 Task: Create a sub task Gather and Analyse Requirements for the task  Implement rate limiting for better security and resource management in the project TouchLine , assign it to team member softage.10@softage.net and update the status of the sub task to  Completed , set the priority of the sub task to High.
Action: Mouse moved to (15, 48)
Screenshot: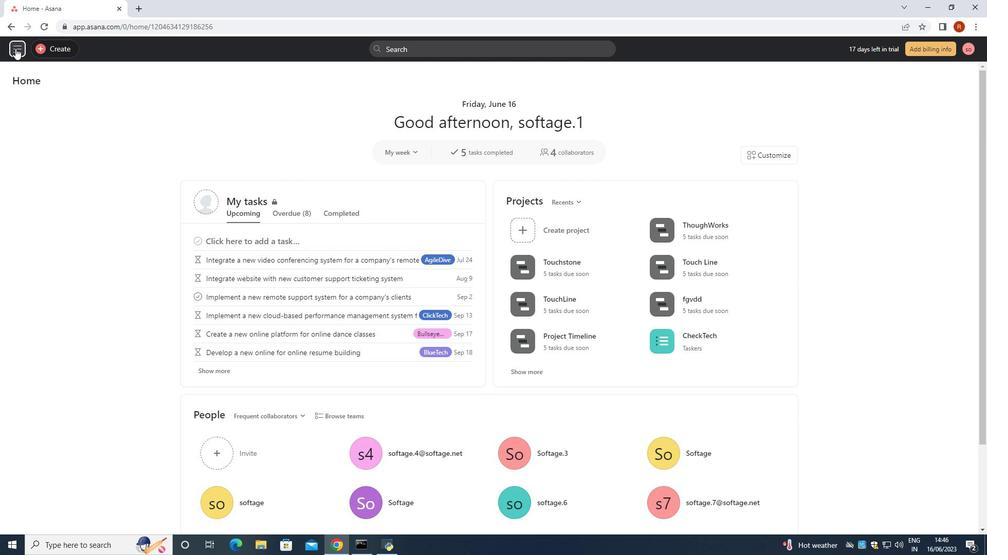 
Action: Mouse pressed left at (15, 48)
Screenshot: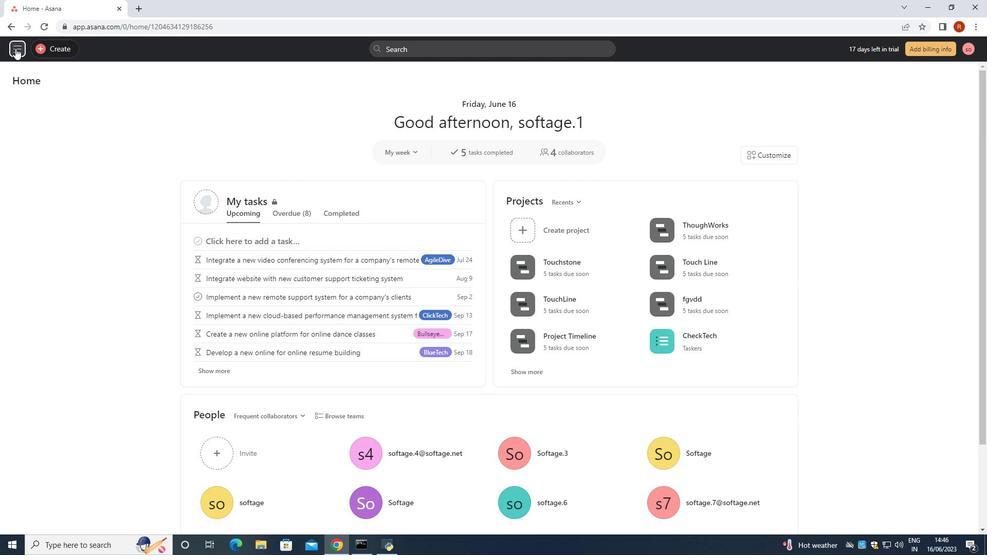 
Action: Mouse moved to (51, 440)
Screenshot: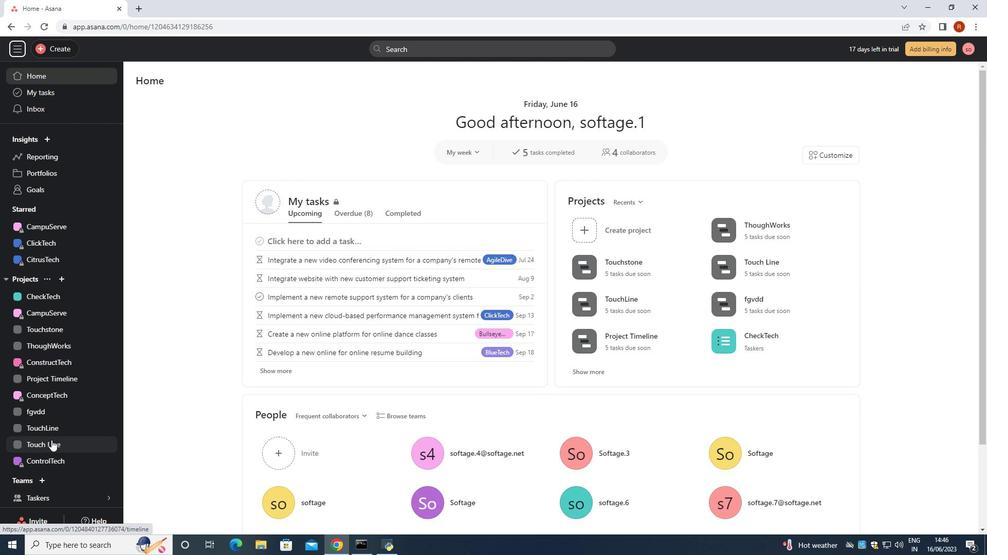 
Action: Mouse pressed left at (51, 440)
Screenshot: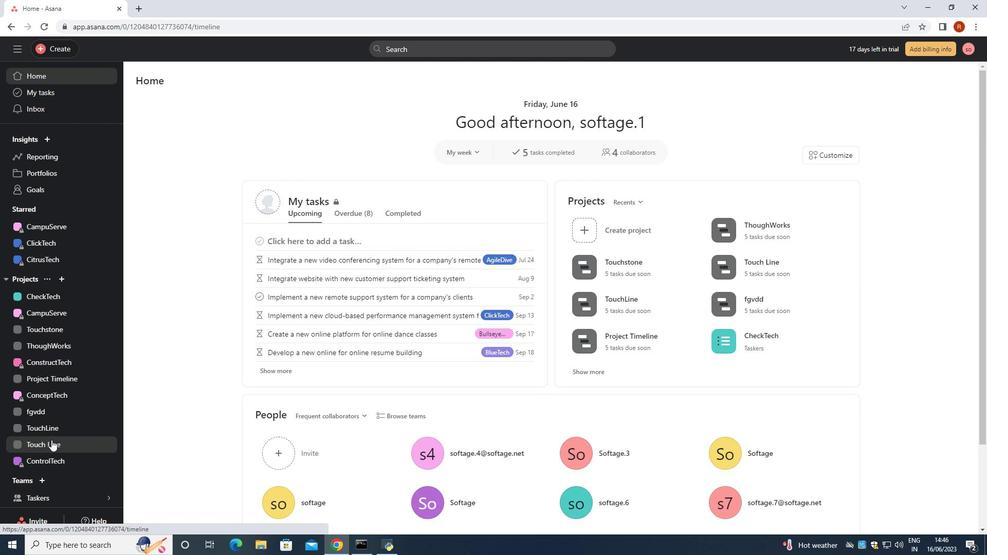 
Action: Mouse moved to (188, 104)
Screenshot: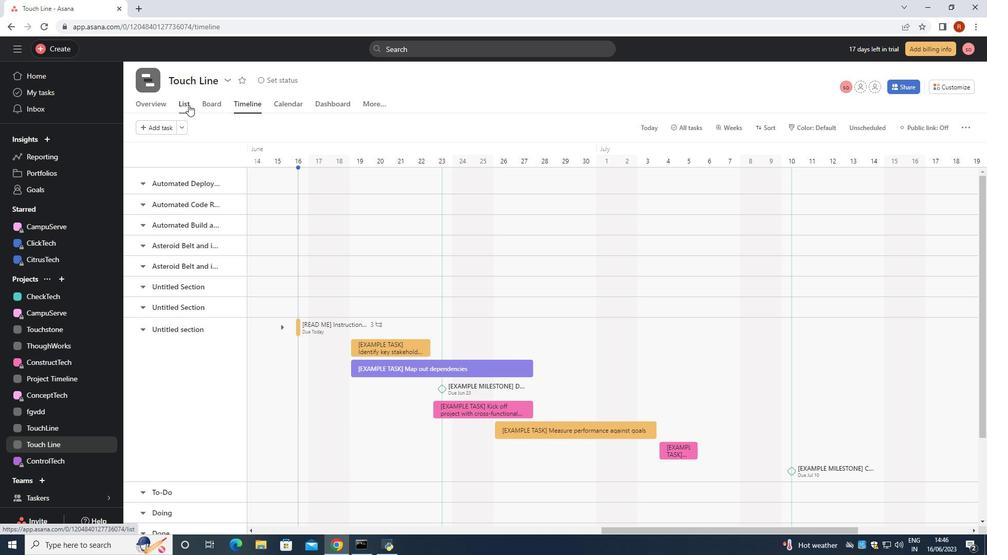 
Action: Mouse pressed left at (188, 104)
Screenshot: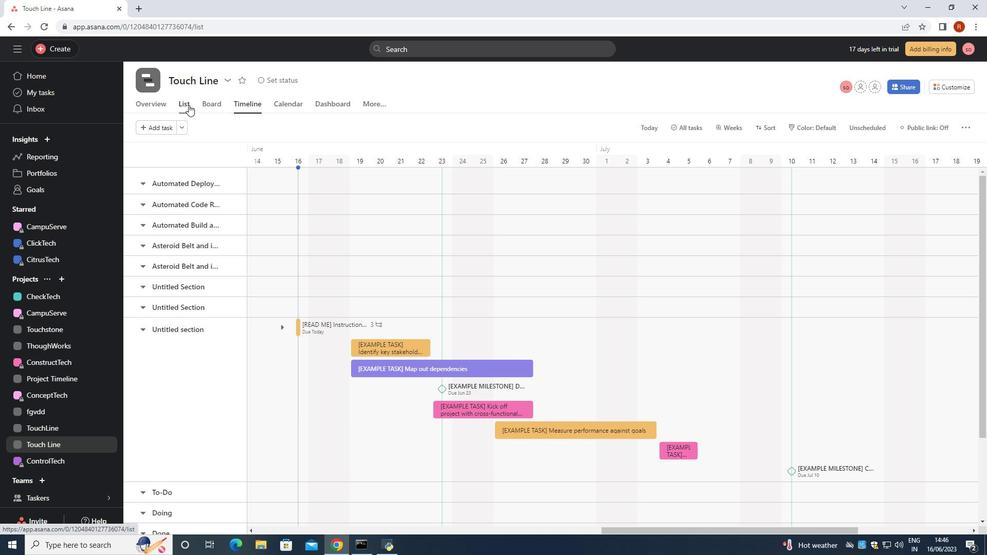 
Action: Mouse moved to (261, 231)
Screenshot: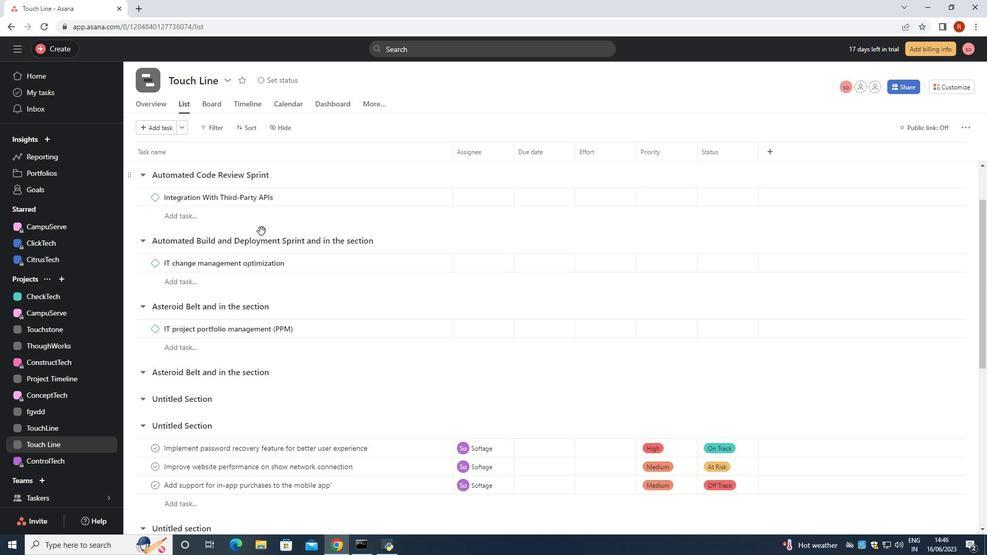 
Action: Mouse scrolled (261, 230) with delta (0, 0)
Screenshot: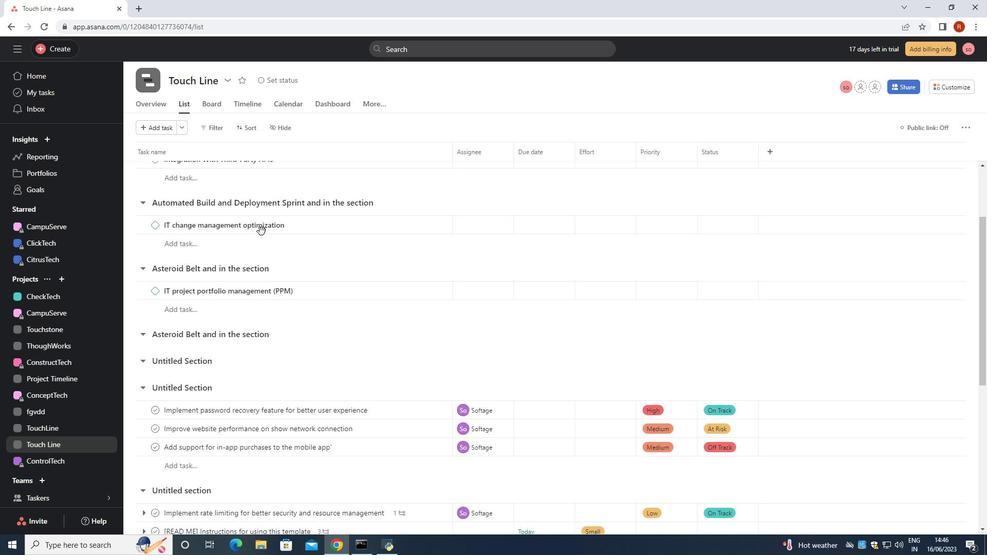 
Action: Mouse scrolled (261, 230) with delta (0, 0)
Screenshot: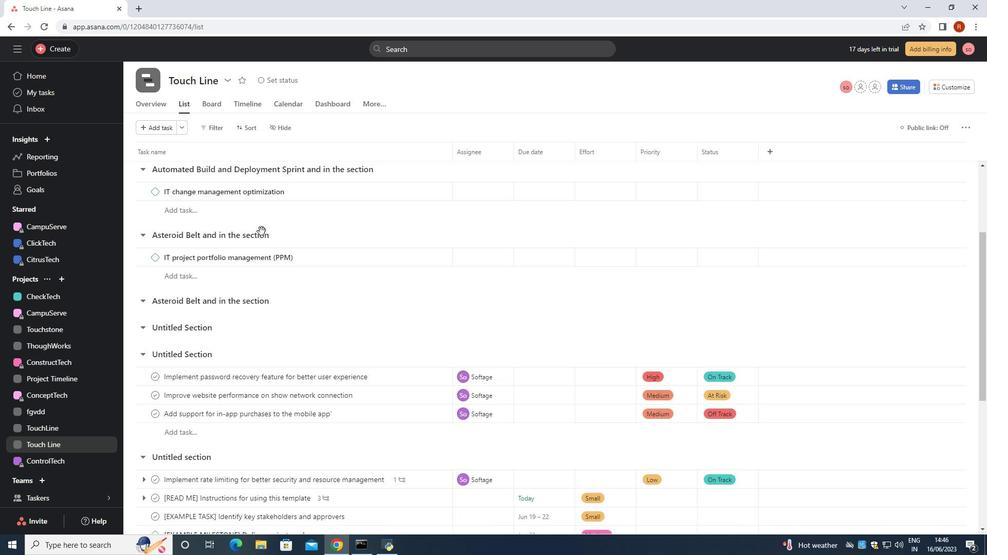 
Action: Mouse scrolled (261, 230) with delta (0, 0)
Screenshot: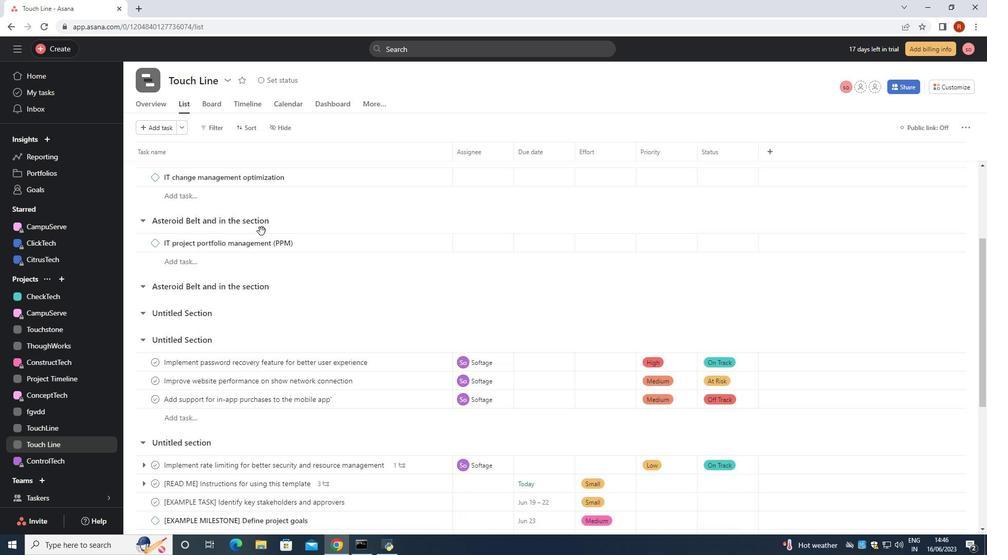 
Action: Mouse scrolled (261, 230) with delta (0, 0)
Screenshot: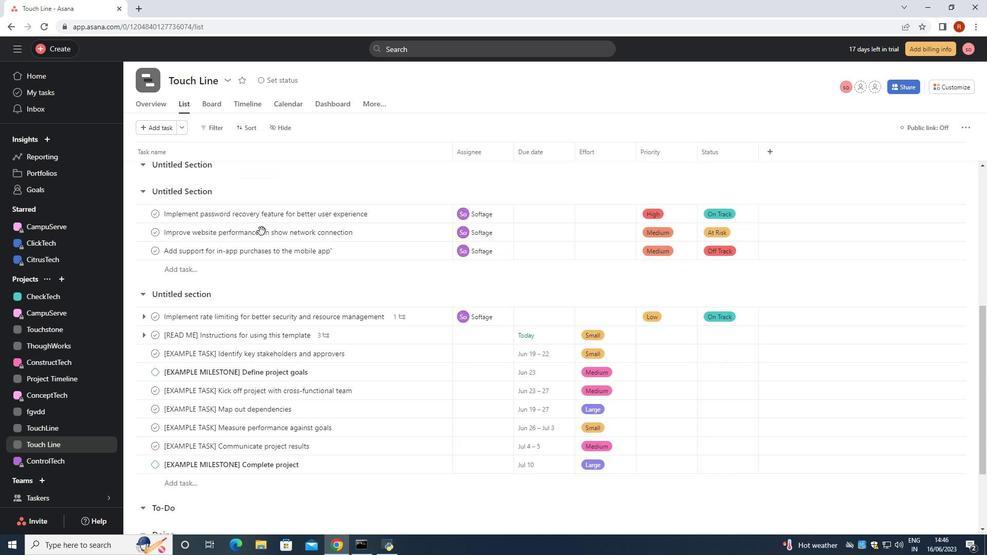 
Action: Mouse scrolled (261, 230) with delta (0, 0)
Screenshot: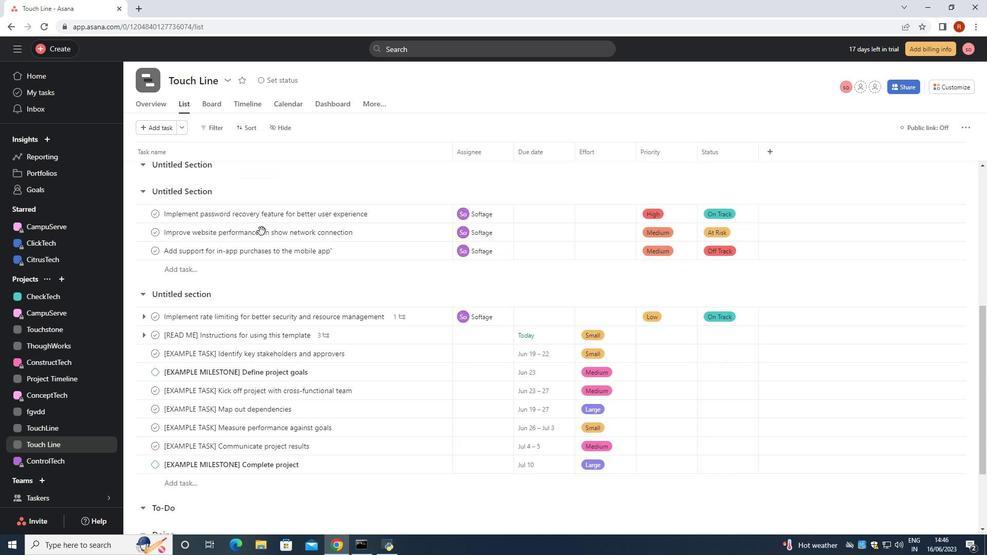 
Action: Mouse scrolled (261, 230) with delta (0, 0)
Screenshot: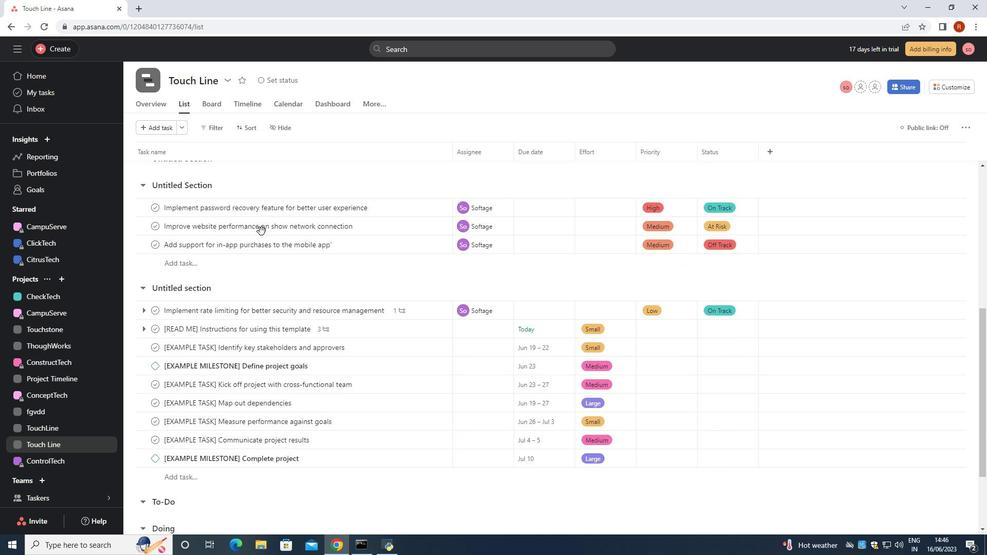 
Action: Mouse scrolled (261, 230) with delta (0, 0)
Screenshot: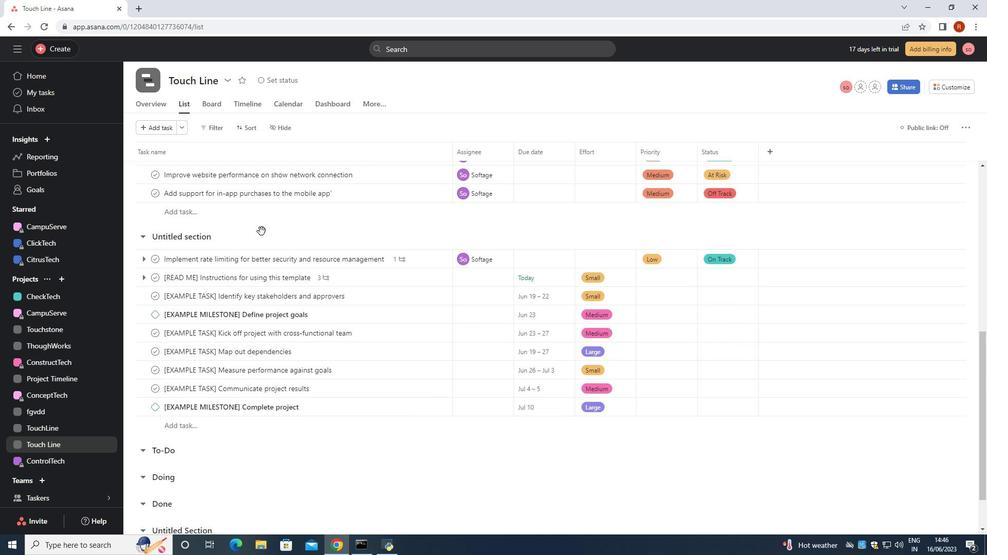 
Action: Mouse moved to (441, 258)
Screenshot: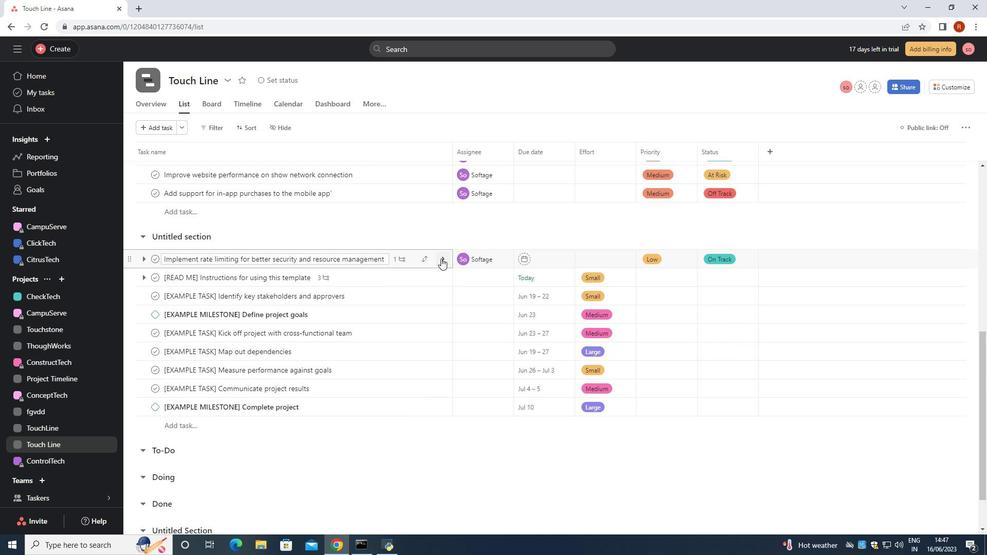 
Action: Mouse pressed left at (441, 258)
Screenshot: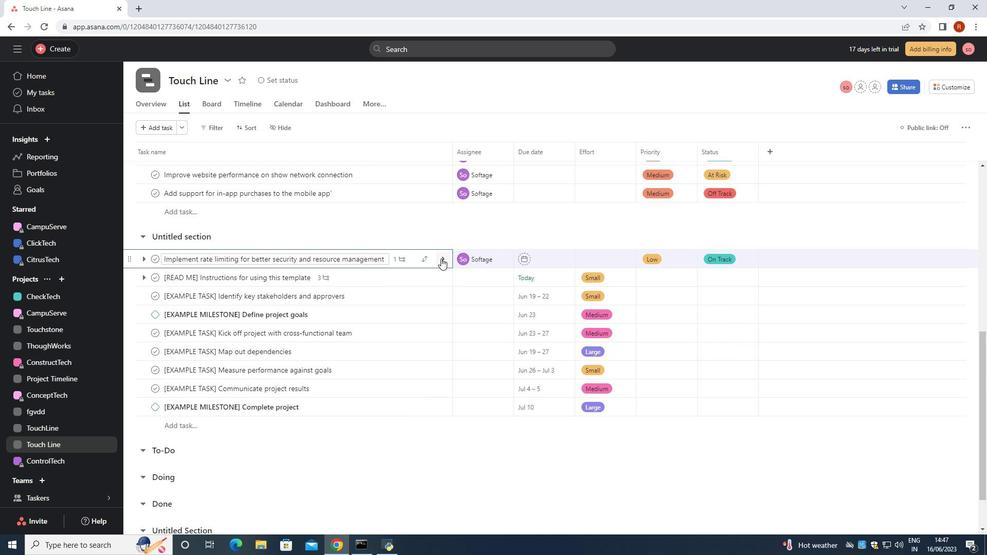 
Action: Mouse moved to (740, 239)
Screenshot: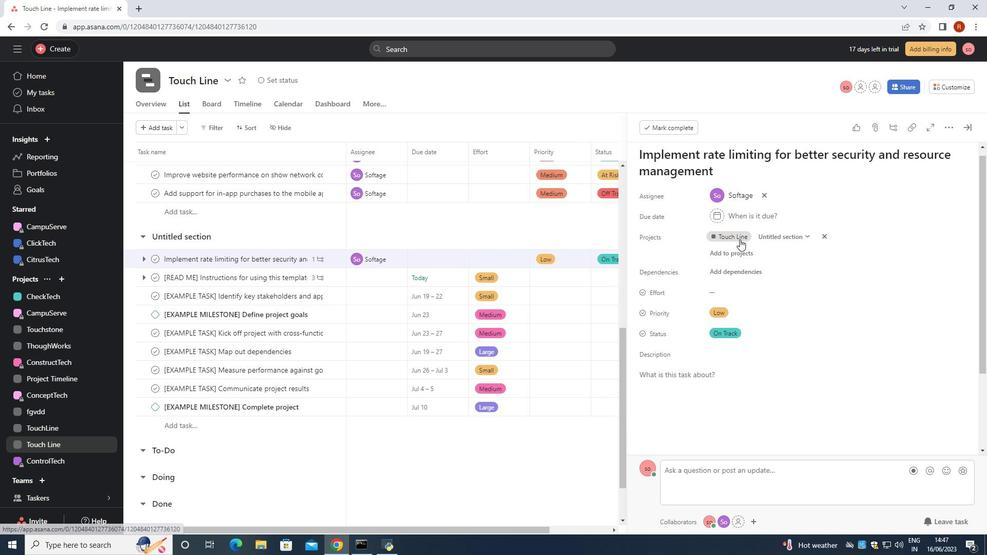 
Action: Mouse scrolled (740, 239) with delta (0, 0)
Screenshot: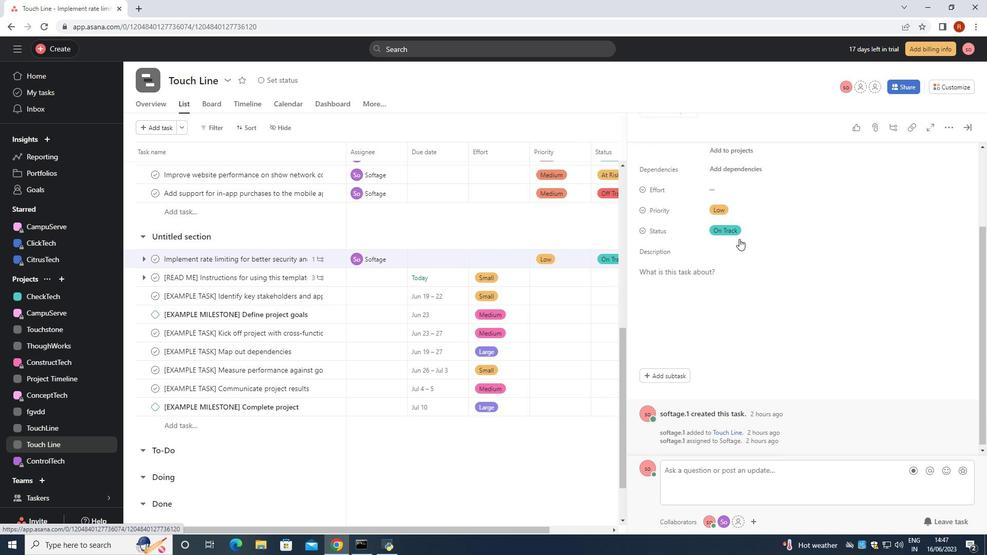 
Action: Mouse scrolled (740, 239) with delta (0, 0)
Screenshot: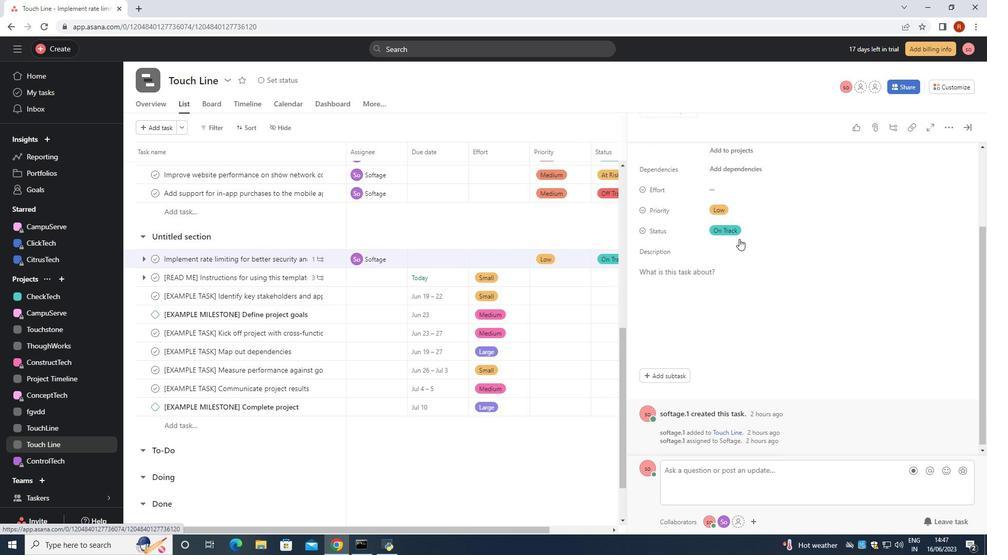 
Action: Mouse moved to (740, 239)
Screenshot: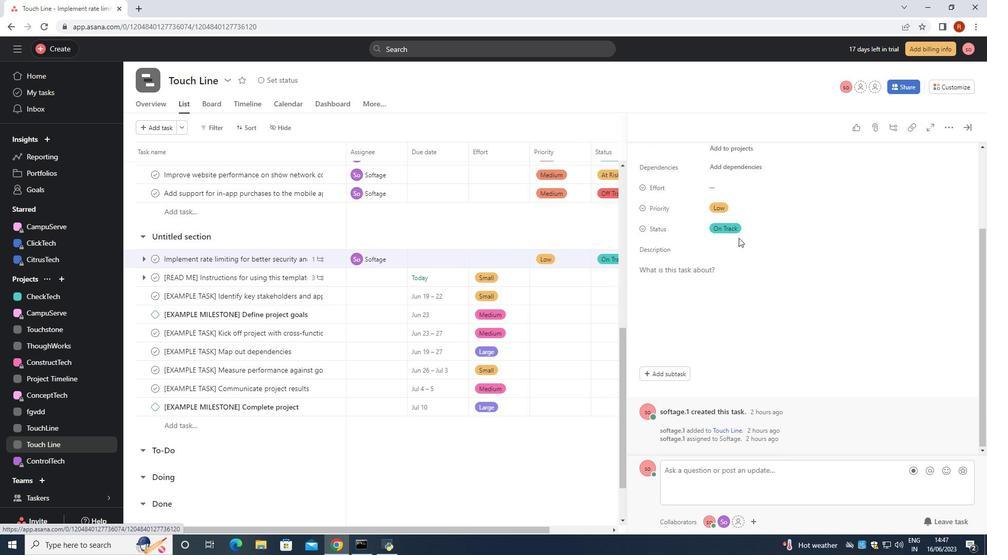 
Action: Mouse scrolled (740, 239) with delta (0, 0)
Screenshot: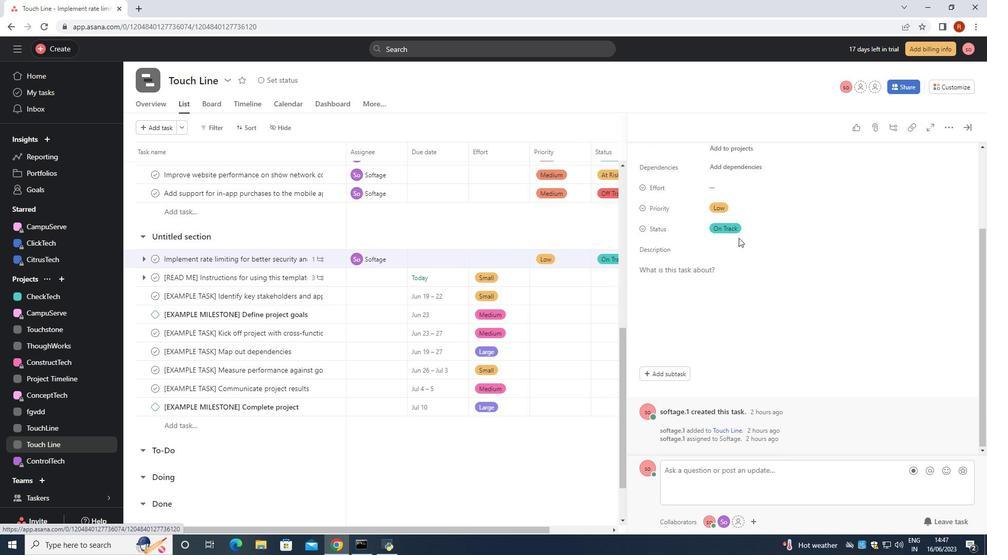 
Action: Mouse moved to (739, 239)
Screenshot: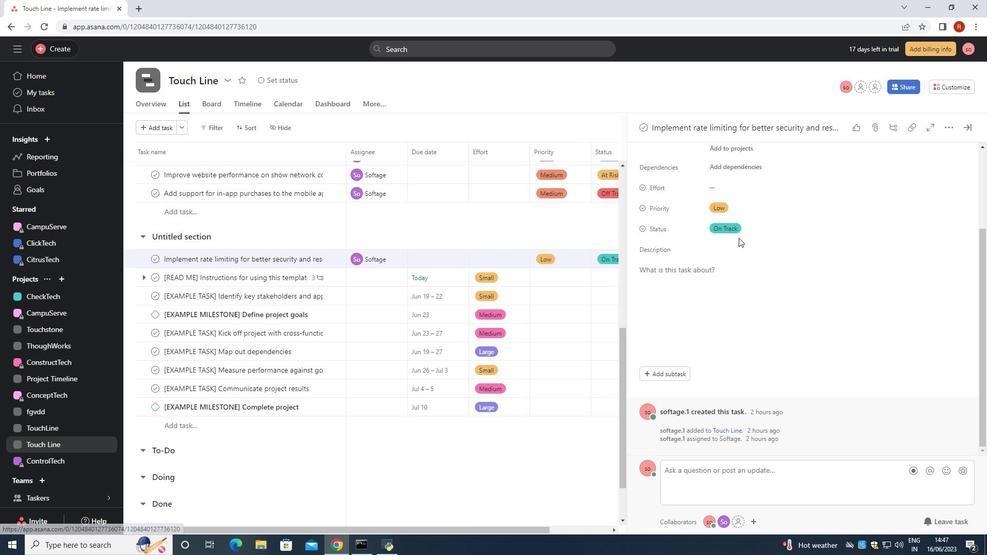 
Action: Mouse scrolled (739, 238) with delta (0, 0)
Screenshot: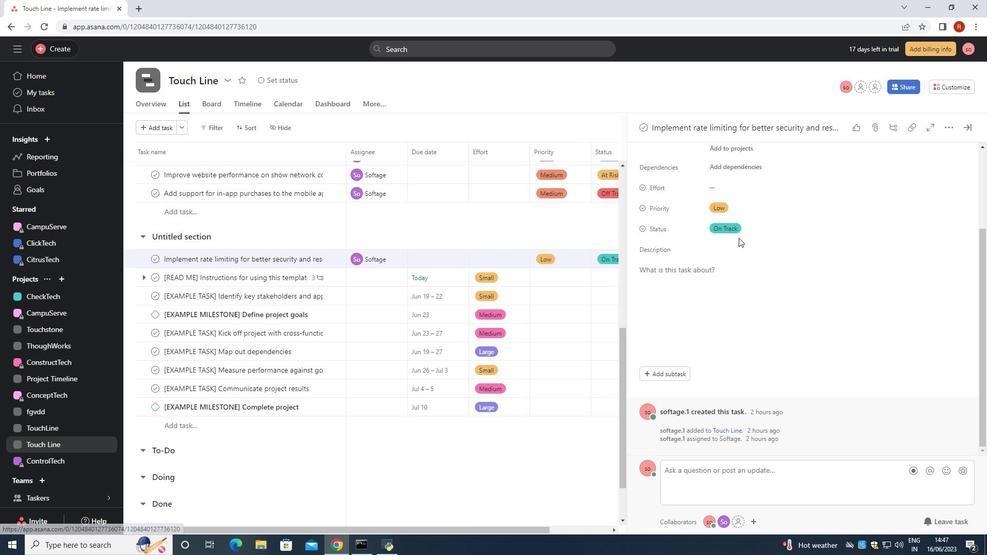 
Action: Mouse moved to (739, 238)
Screenshot: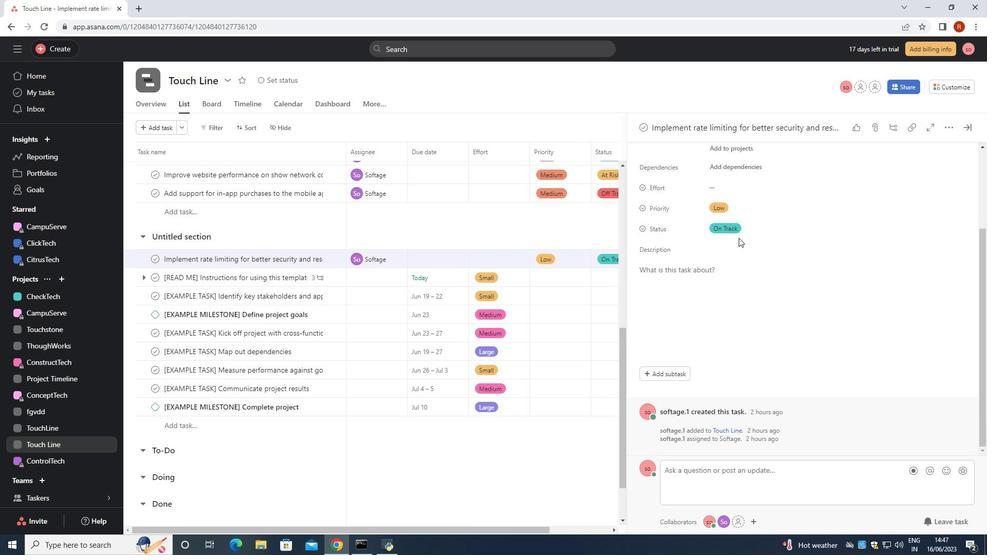 
Action: Mouse scrolled (739, 237) with delta (0, 0)
Screenshot: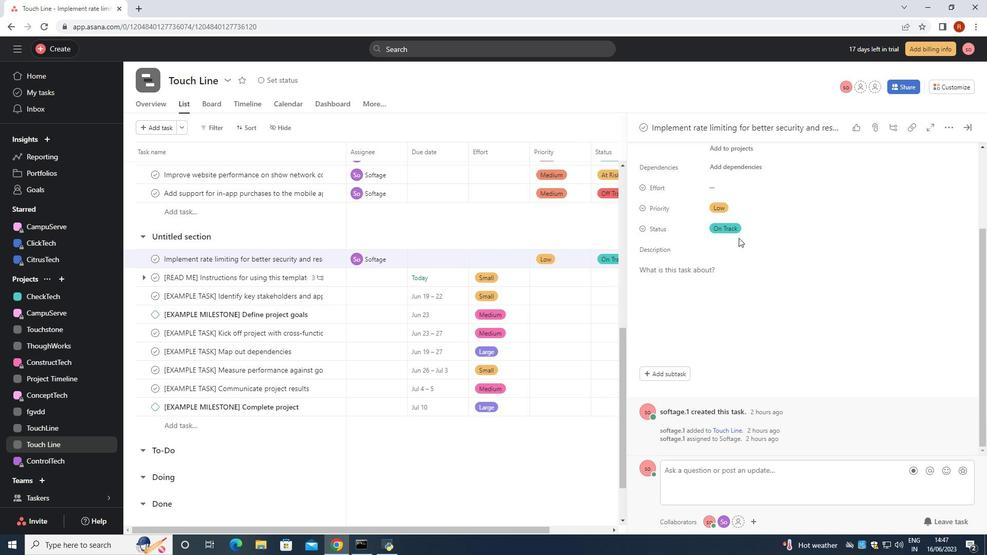 
Action: Mouse scrolled (739, 237) with delta (0, 0)
Screenshot: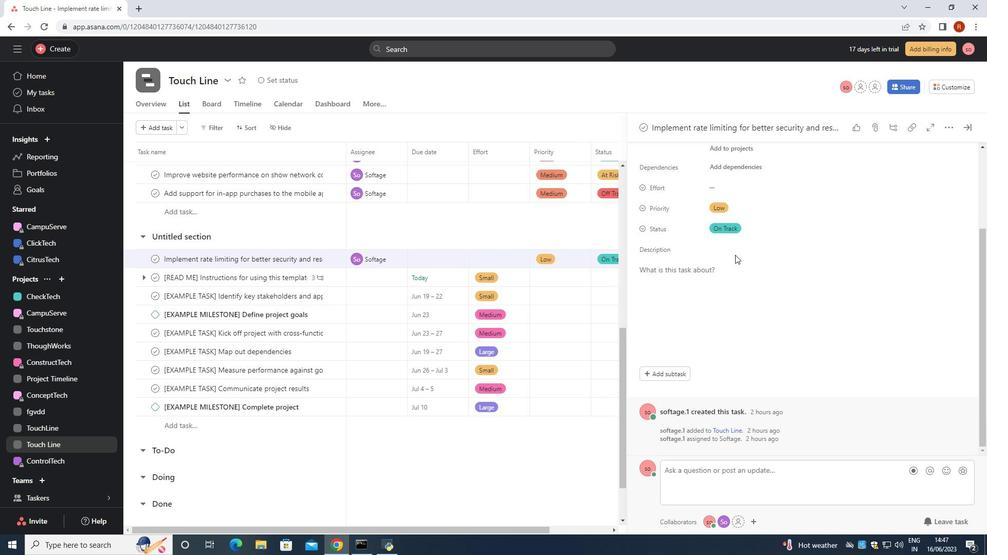 
Action: Mouse scrolled (739, 237) with delta (0, 0)
Screenshot: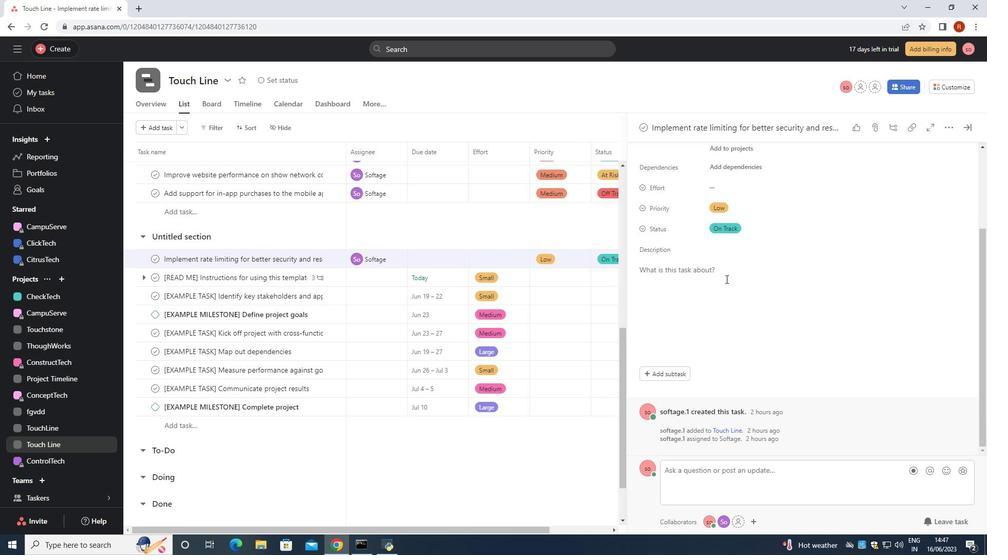 
Action: Mouse moved to (667, 371)
Screenshot: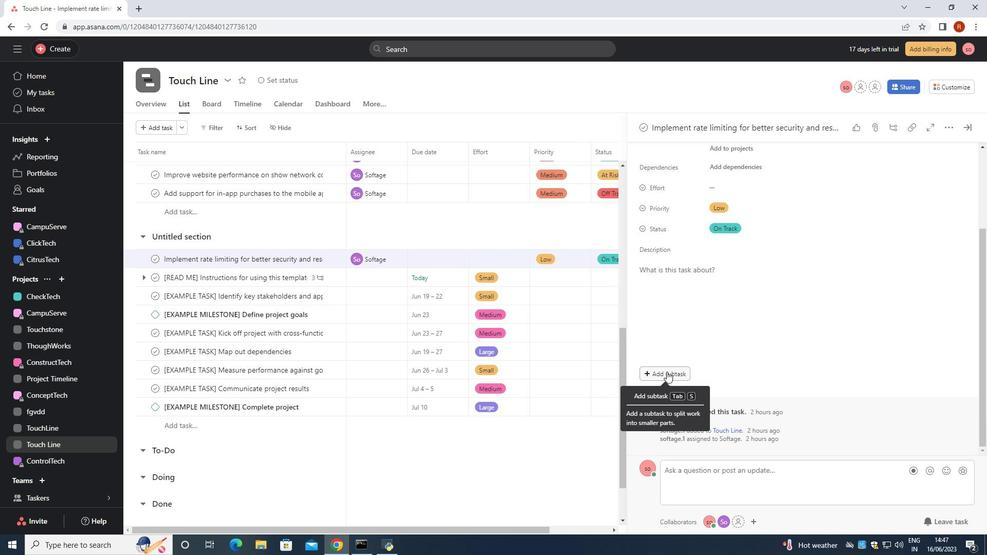
Action: Mouse pressed left at (667, 371)
Screenshot: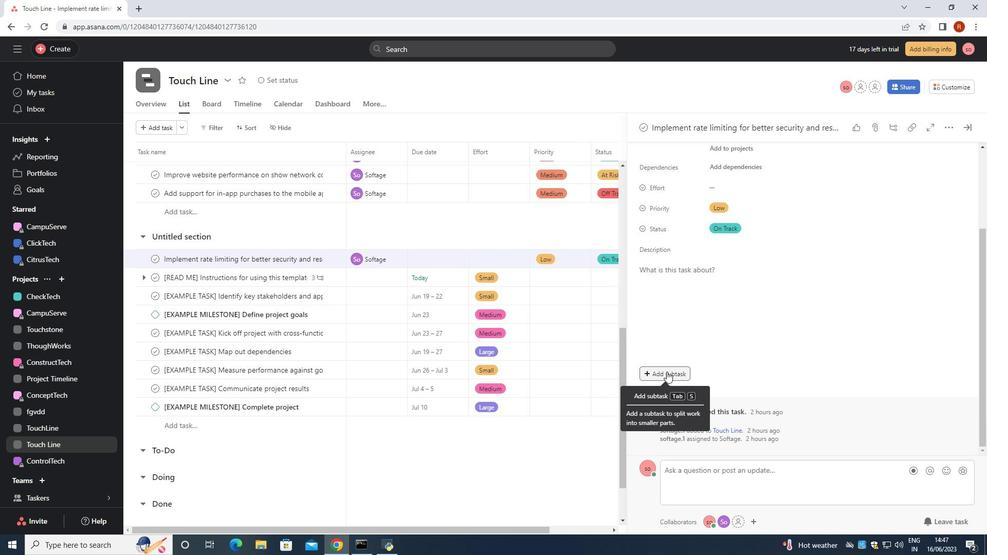 
Action: Mouse moved to (677, 351)
Screenshot: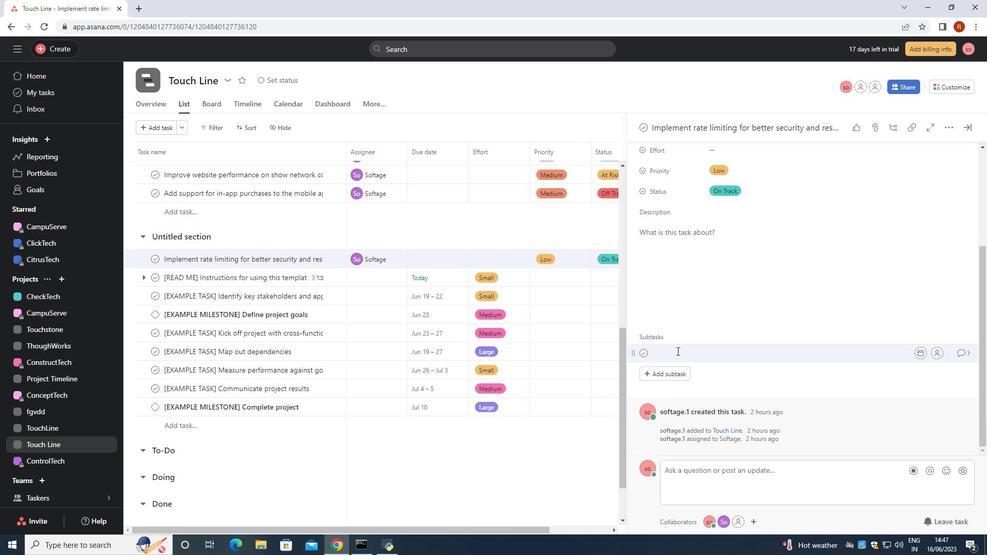 
Action: Mouse pressed left at (677, 351)
Screenshot: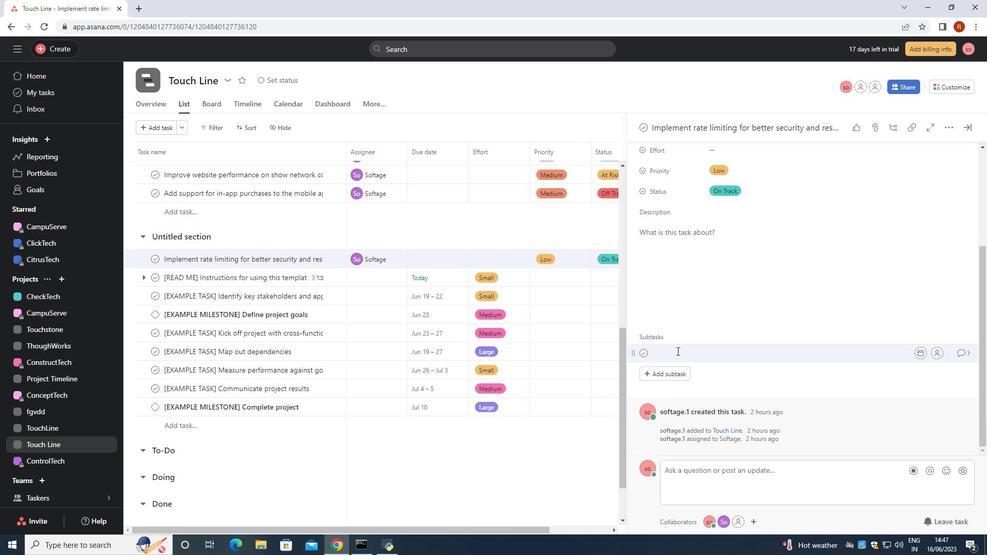 
Action: Key pressed <Key.shift><Key.shift><Key.shift><Key.shift><Key.shift><Key.shift><Key.shift><Key.shift><Key.shift><Key.shift><Key.shift><Key.shift>Gather<Key.space>and<Key.space><Key.shift>Analyse<Key.space><Key.shift>Requirement
Screenshot: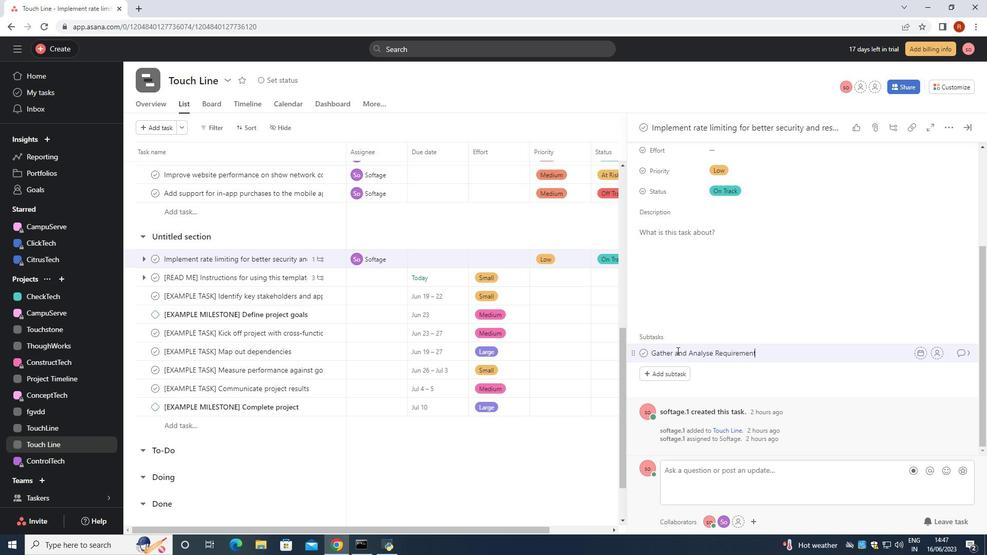 
Action: Mouse moved to (937, 351)
Screenshot: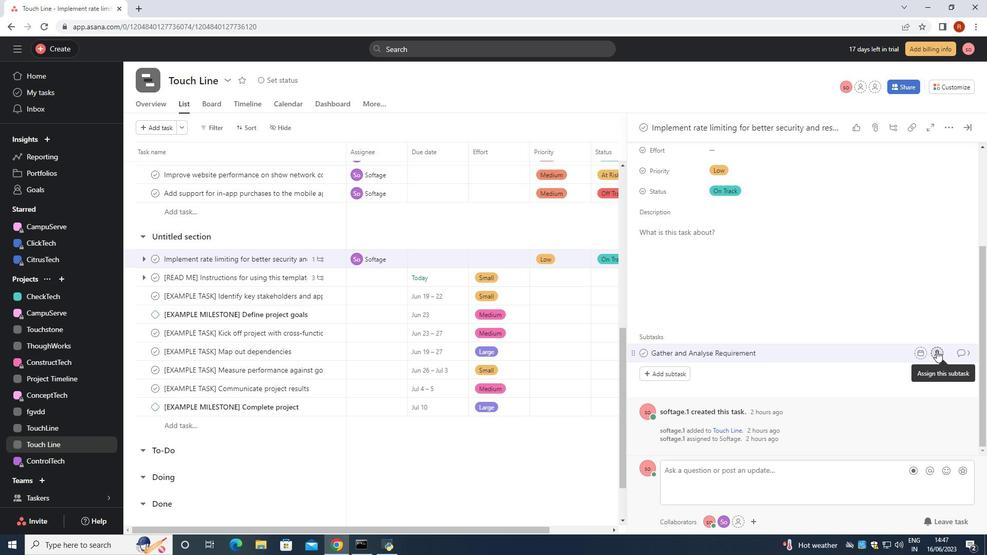 
Action: Mouse pressed left at (937, 351)
Screenshot: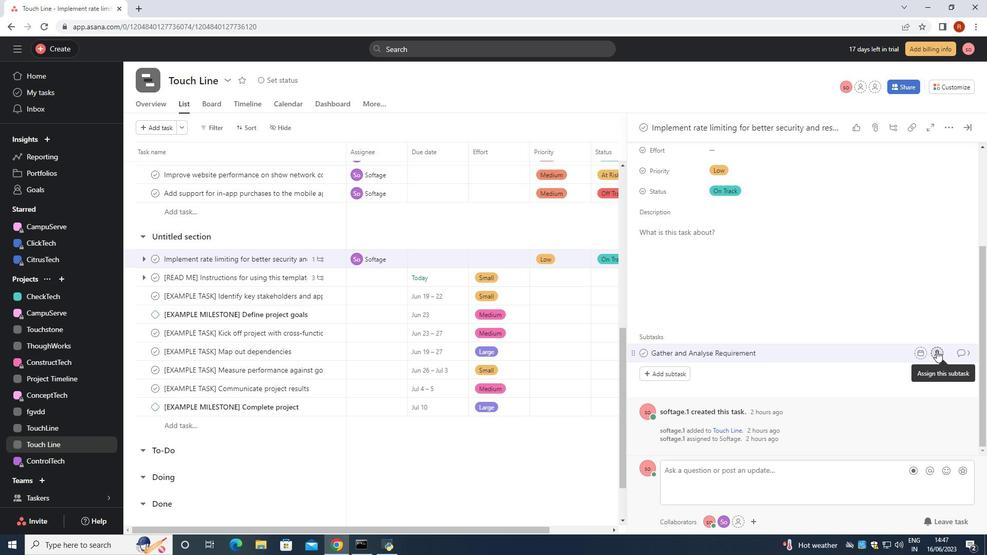 
Action: Mouse moved to (875, 376)
Screenshot: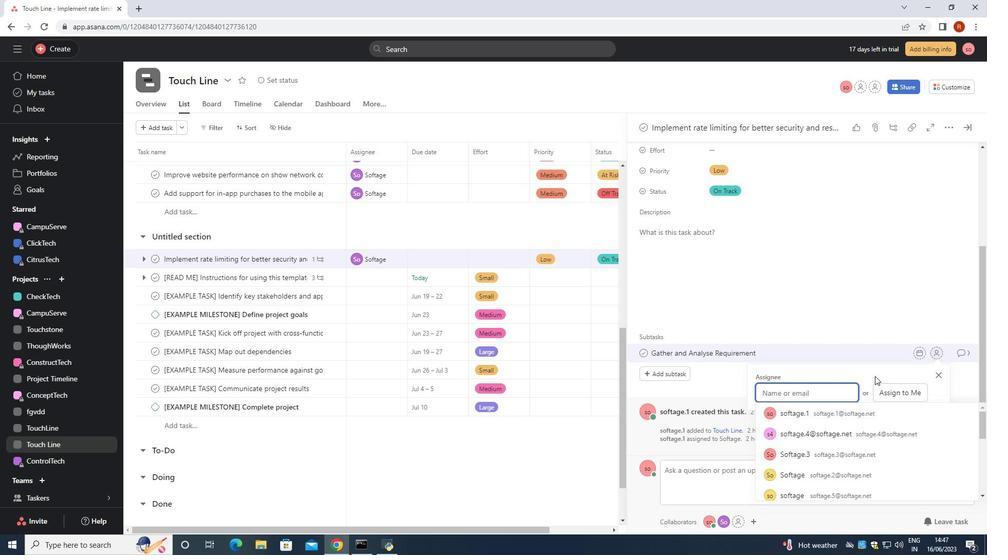 
Action: Key pressed <Key.shift>Softage.10<Key.shift>@
Screenshot: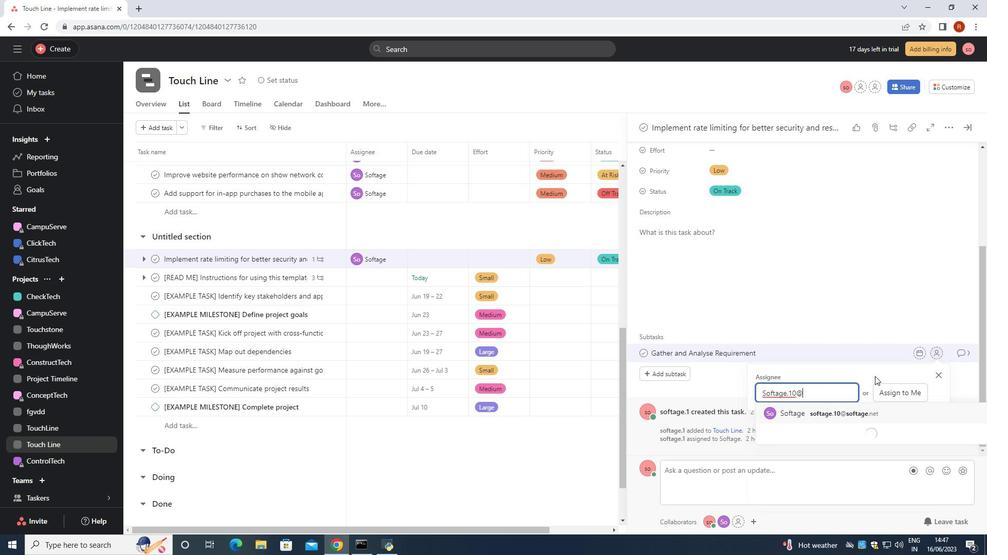 
Action: Mouse moved to (865, 412)
Screenshot: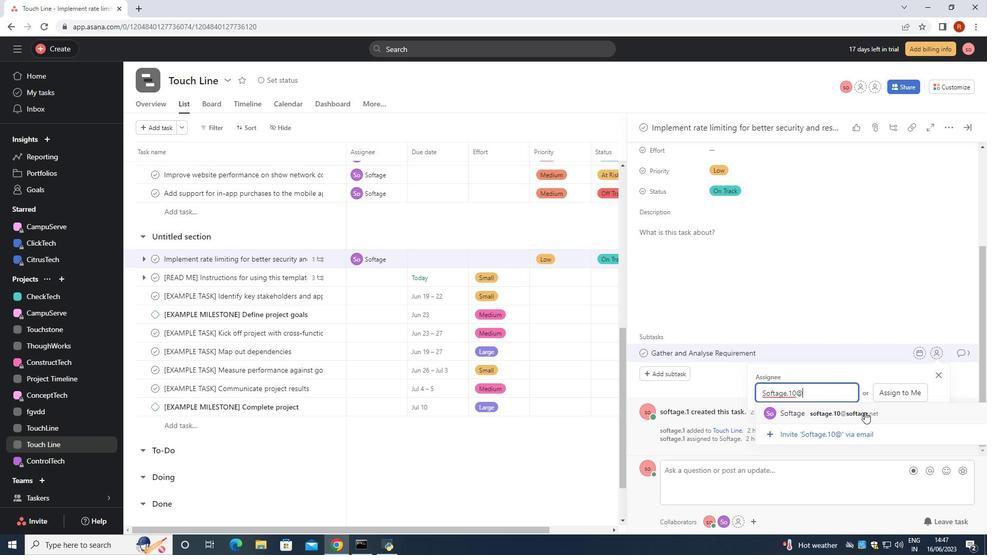 
Action: Mouse pressed left at (865, 412)
Screenshot: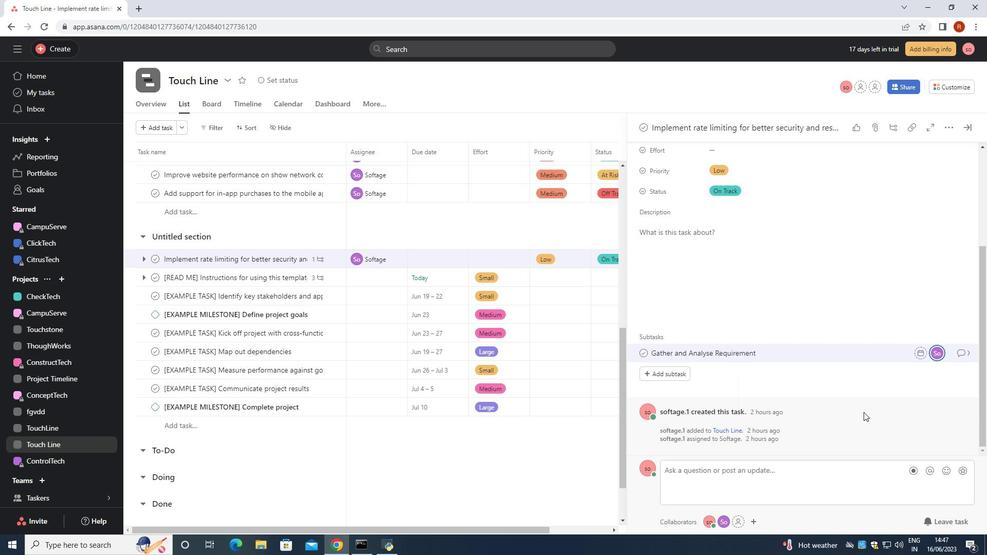 
Action: Mouse moved to (969, 350)
Screenshot: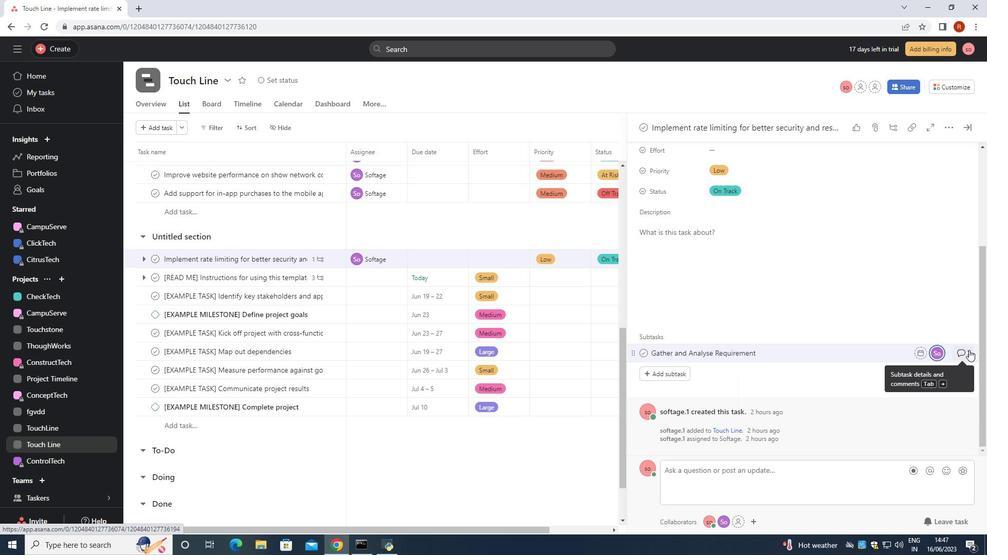 
Action: Mouse pressed left at (969, 350)
Screenshot: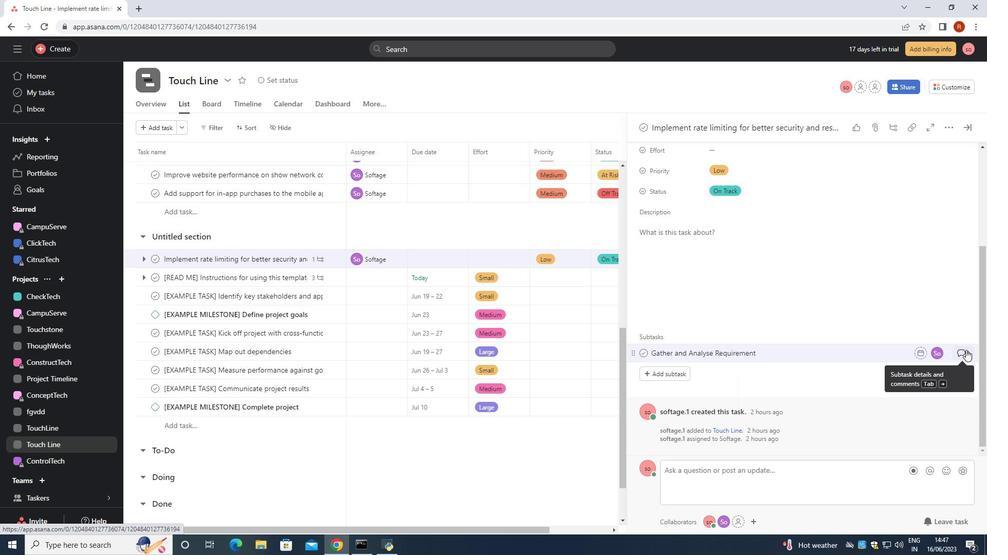 
Action: Mouse moved to (679, 272)
Screenshot: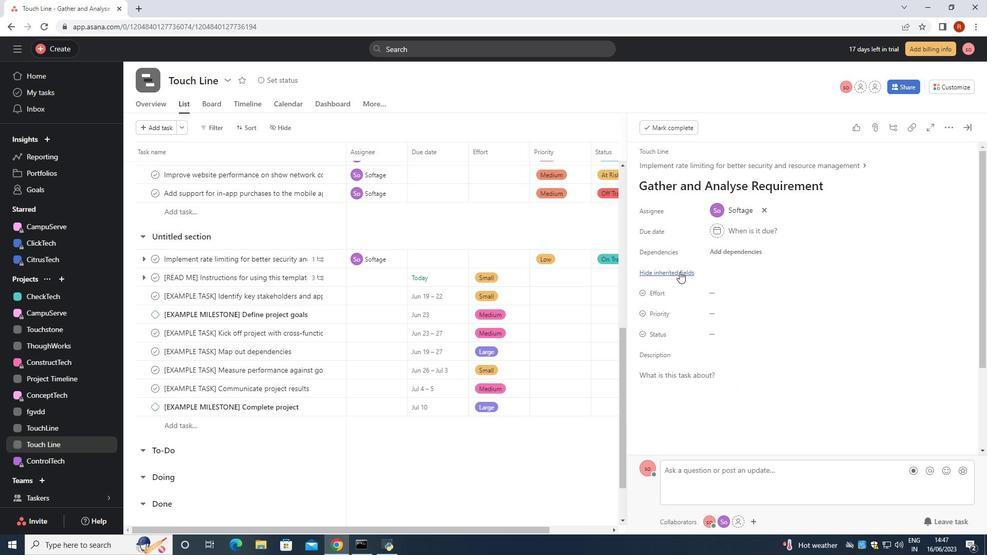 
Action: Mouse pressed left at (679, 272)
Screenshot: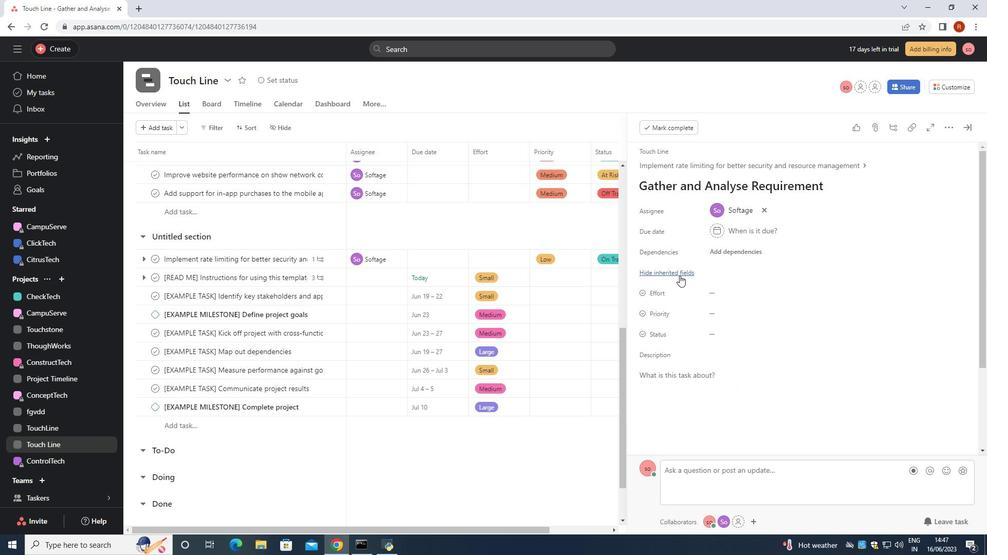 
Action: Mouse moved to (717, 334)
Screenshot: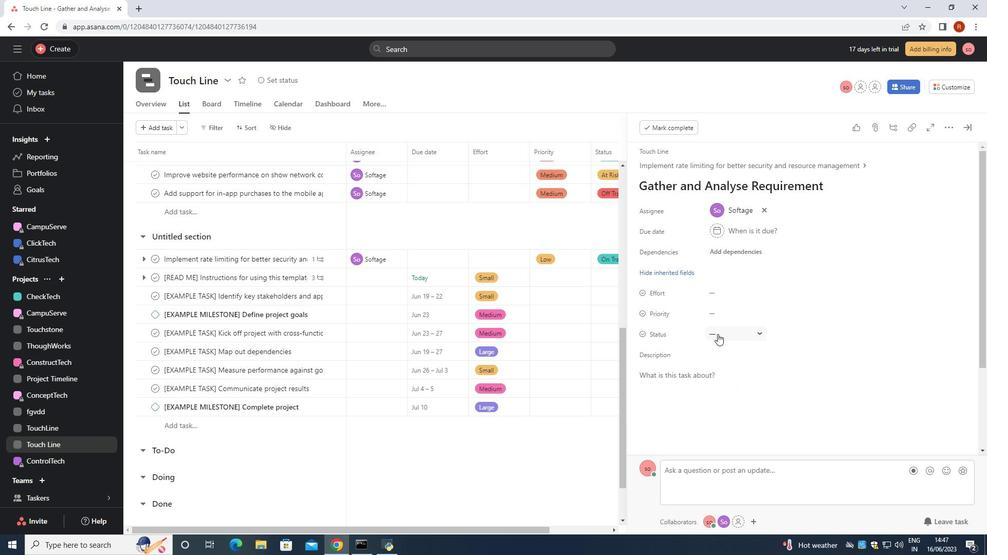 
Action: Mouse pressed left at (717, 334)
Screenshot: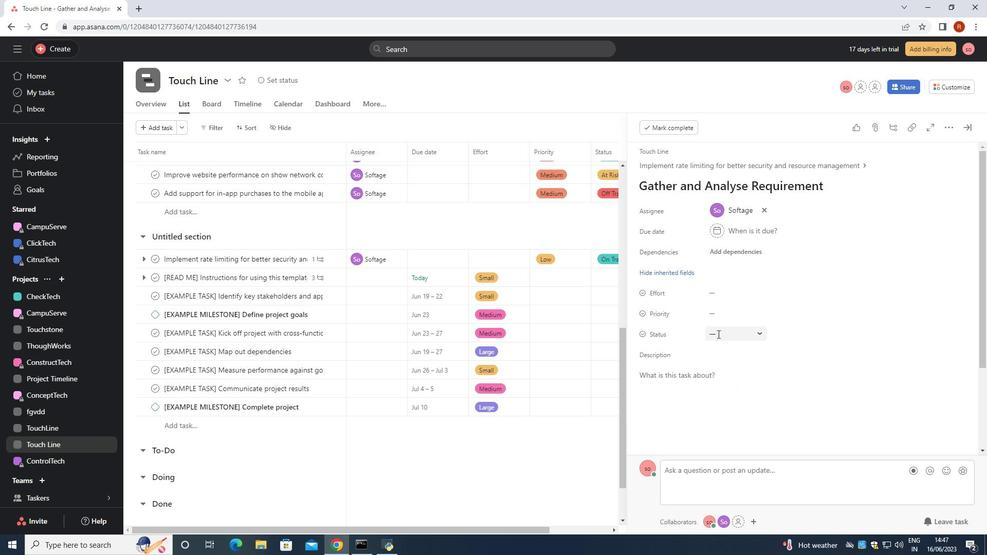 
Action: Mouse moved to (667, 400)
Screenshot: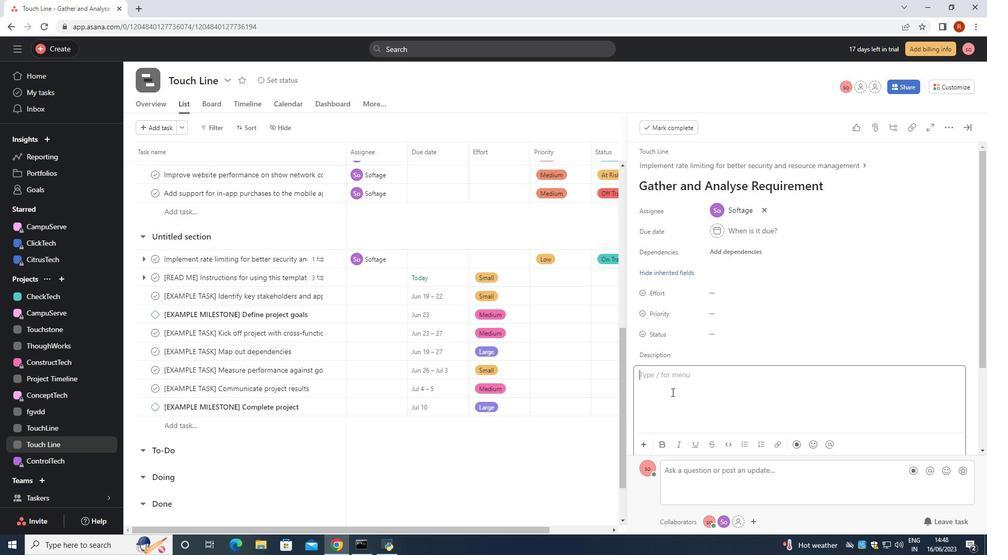 
Action: Mouse pressed left at (667, 400)
Screenshot: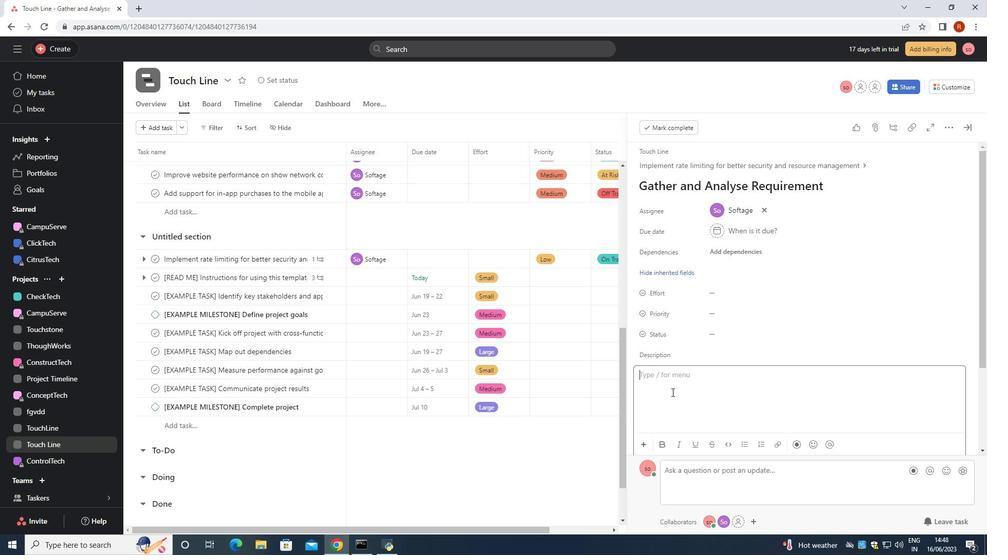 
Action: Mouse moved to (695, 368)
Screenshot: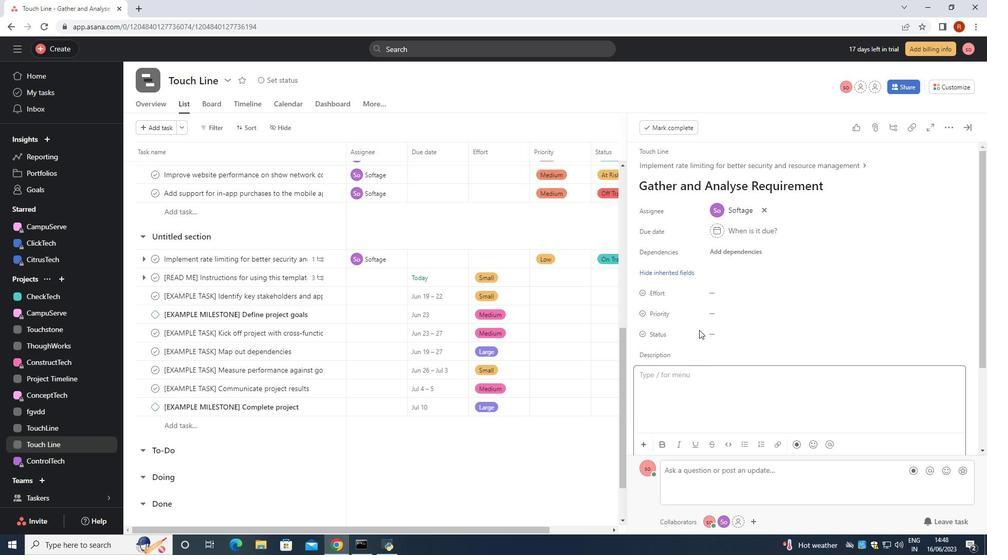 
Action: Key pressed <Key.shift>VC<Key.shift><Key.backspace><Key.backspace>Completed
Screenshot: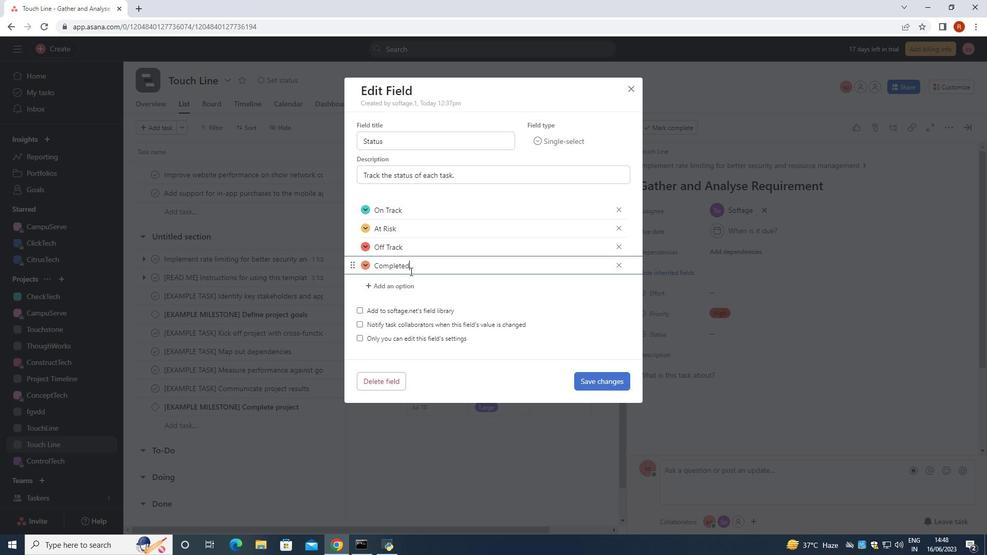 
